Task: Create List Brand Perception Mapping in Board Content Amplification Platforms to Workspace Debt Financing. Create List Brand Experience Mapping in Board Social Media Campaign Planning to Workspace Debt Financing. Create List Brand Engagement Metrics in Board Market Entry Strategy and Analysis for Emerging Markets to Workspace Debt Financing
Action: Mouse moved to (41, 263)
Screenshot: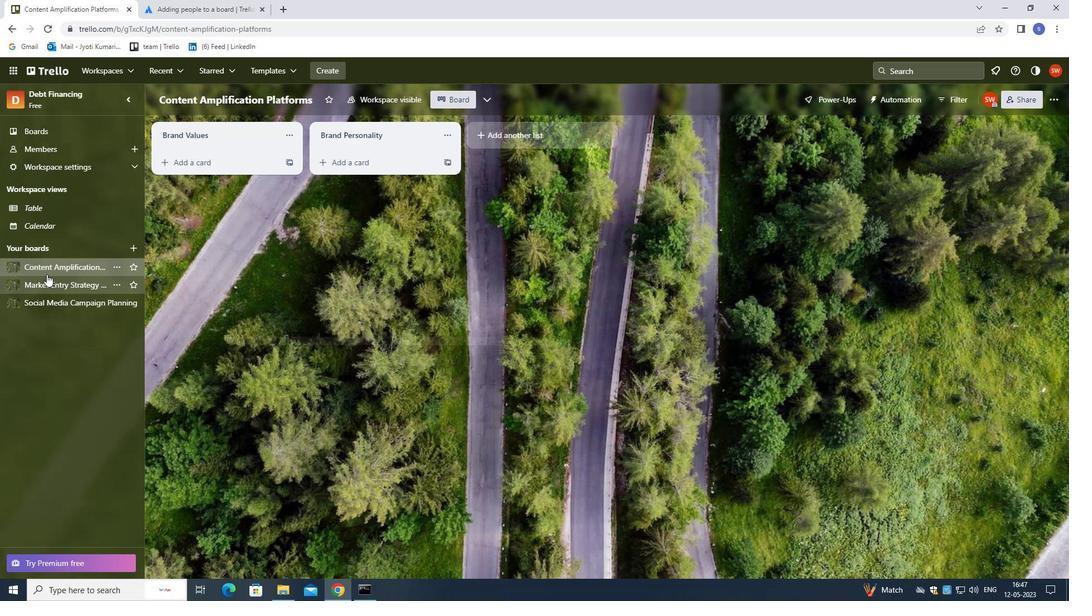 
Action: Mouse pressed left at (41, 263)
Screenshot: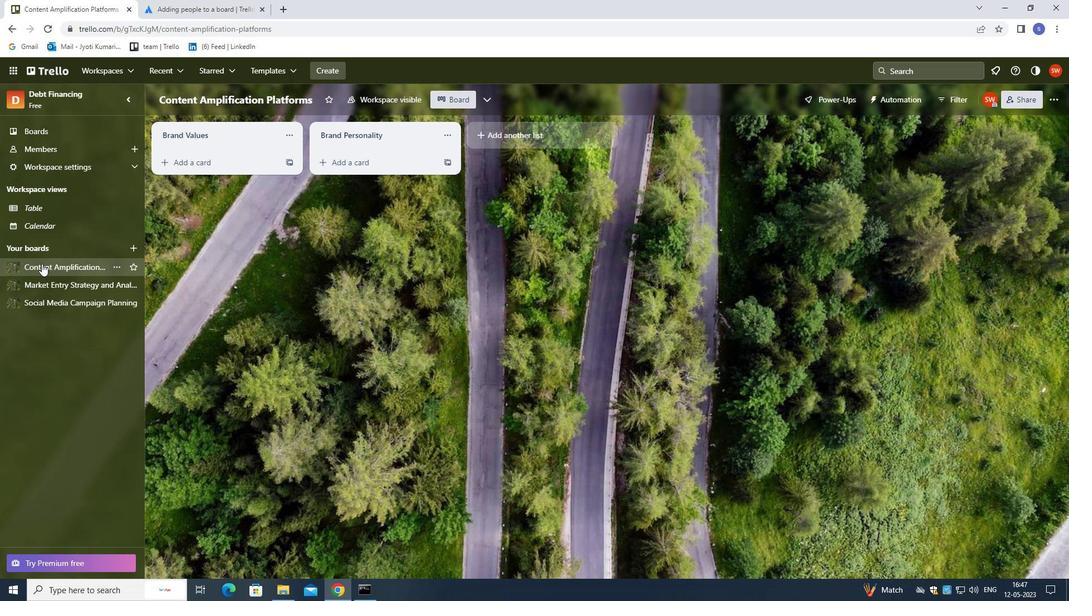 
Action: Mouse moved to (486, 135)
Screenshot: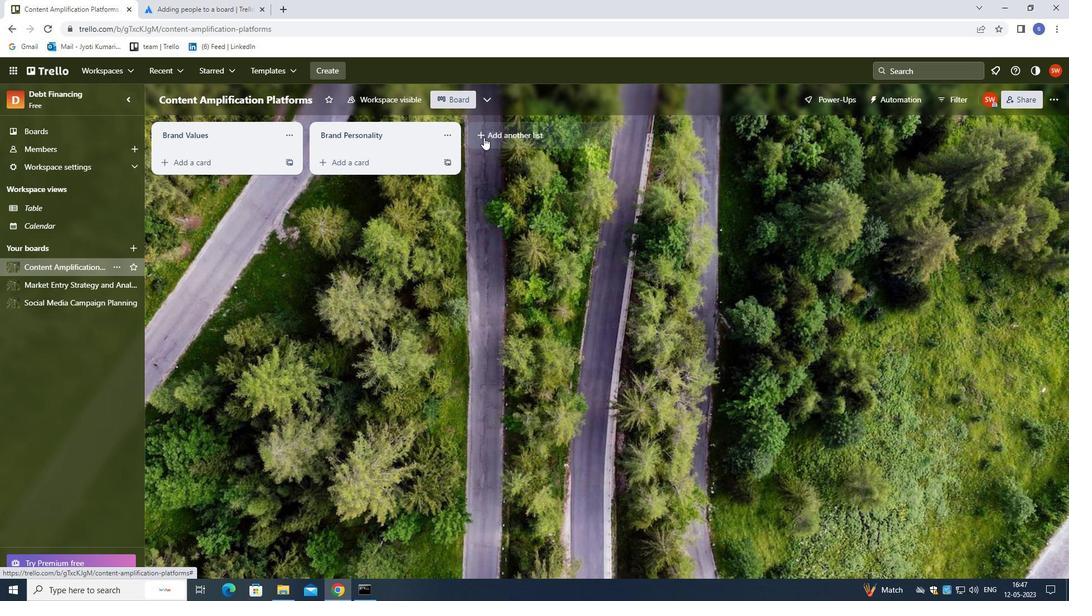 
Action: Mouse pressed left at (486, 135)
Screenshot: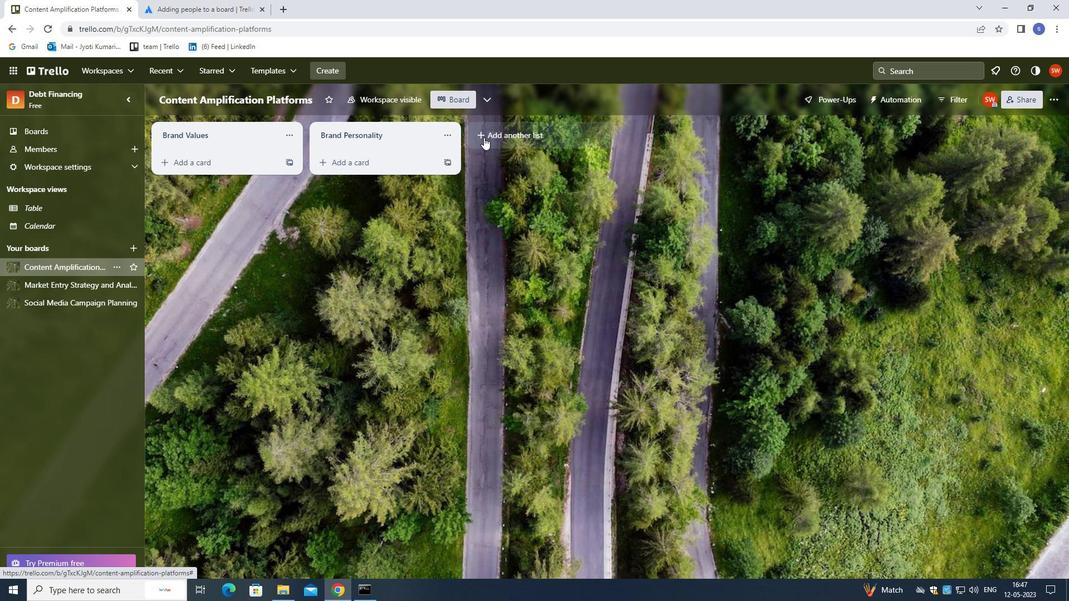 
Action: Mouse moved to (493, 223)
Screenshot: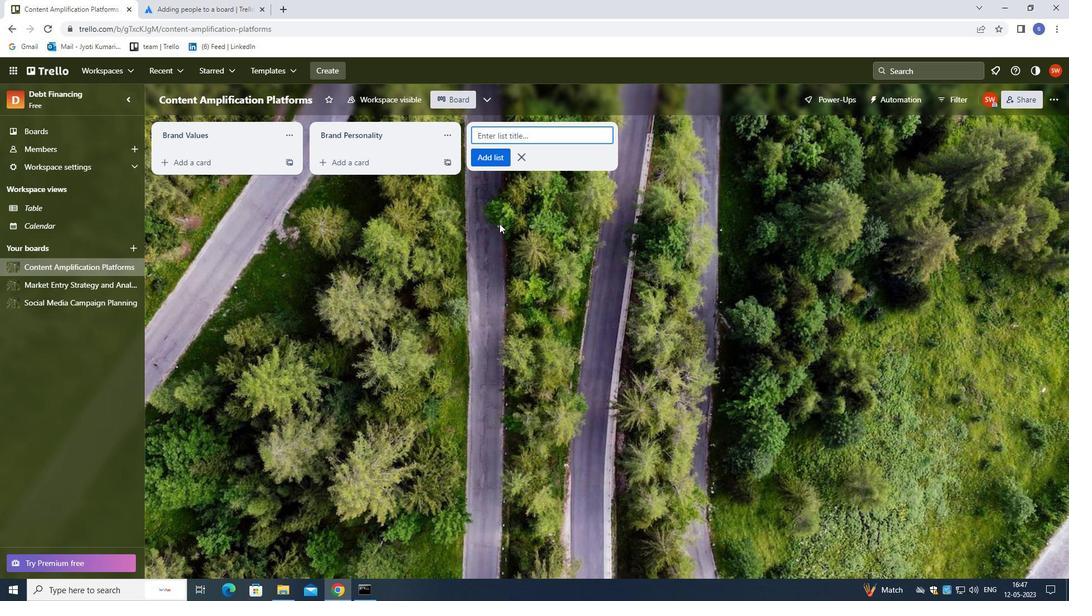 
Action: Key pressed <Key.shift>BRAND<Key.space><Key.shift>PERCEPTION<Key.space><Key.shift>MAPPING<Key.enter>
Screenshot: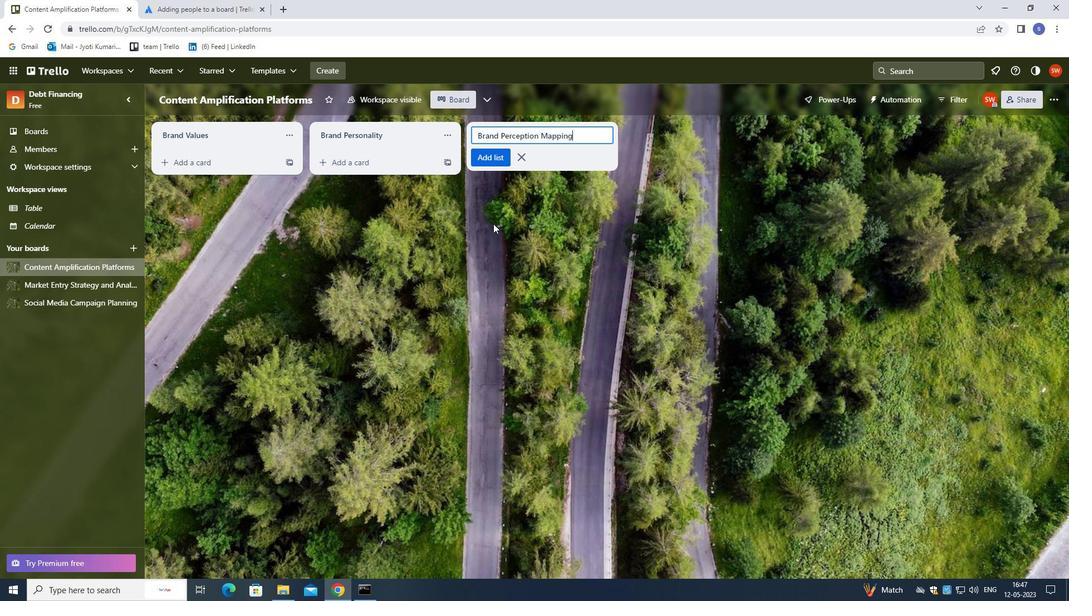 
Action: Mouse moved to (79, 302)
Screenshot: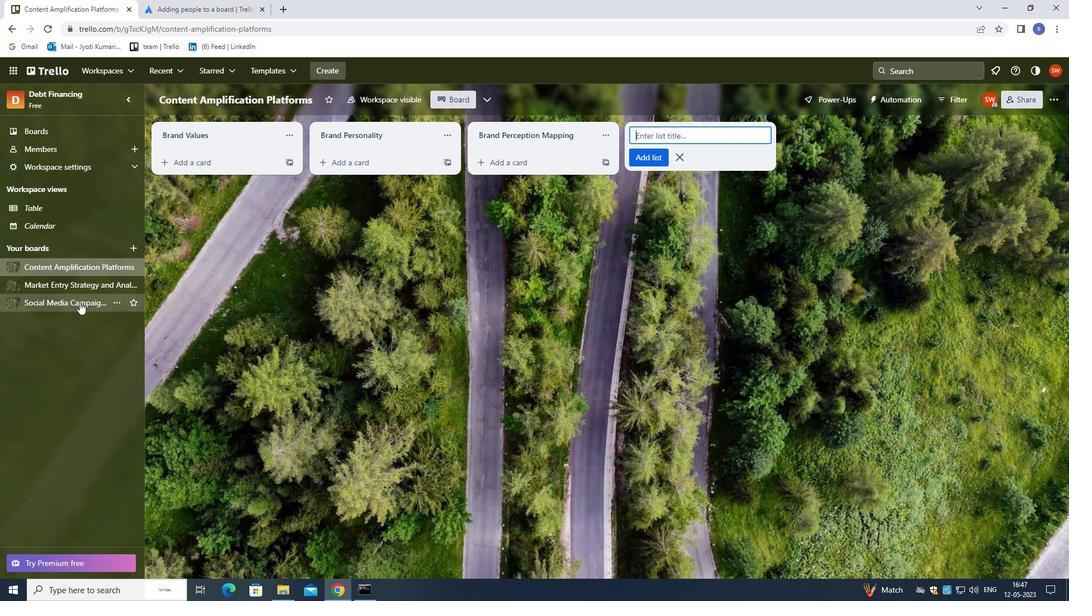 
Action: Mouse pressed left at (79, 302)
Screenshot: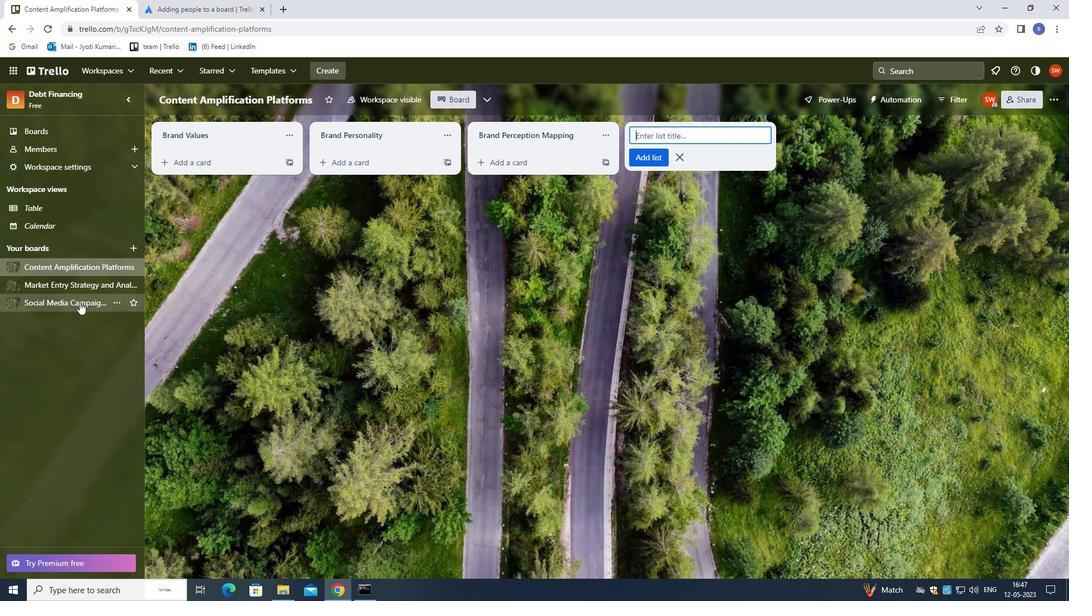 
Action: Mouse moved to (487, 137)
Screenshot: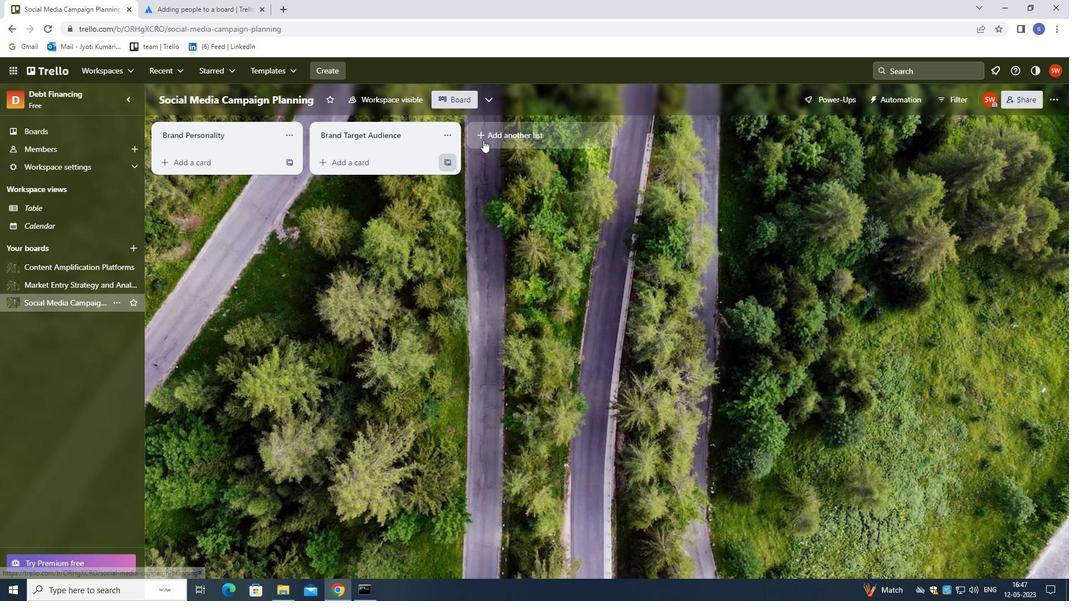 
Action: Mouse pressed left at (487, 137)
Screenshot: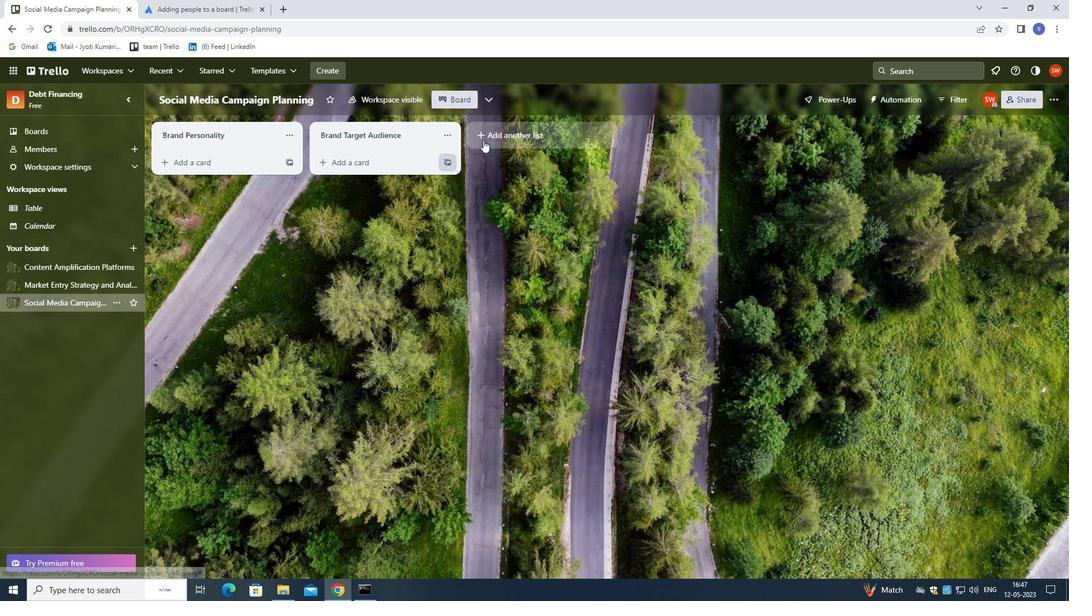 
Action: Mouse moved to (524, 190)
Screenshot: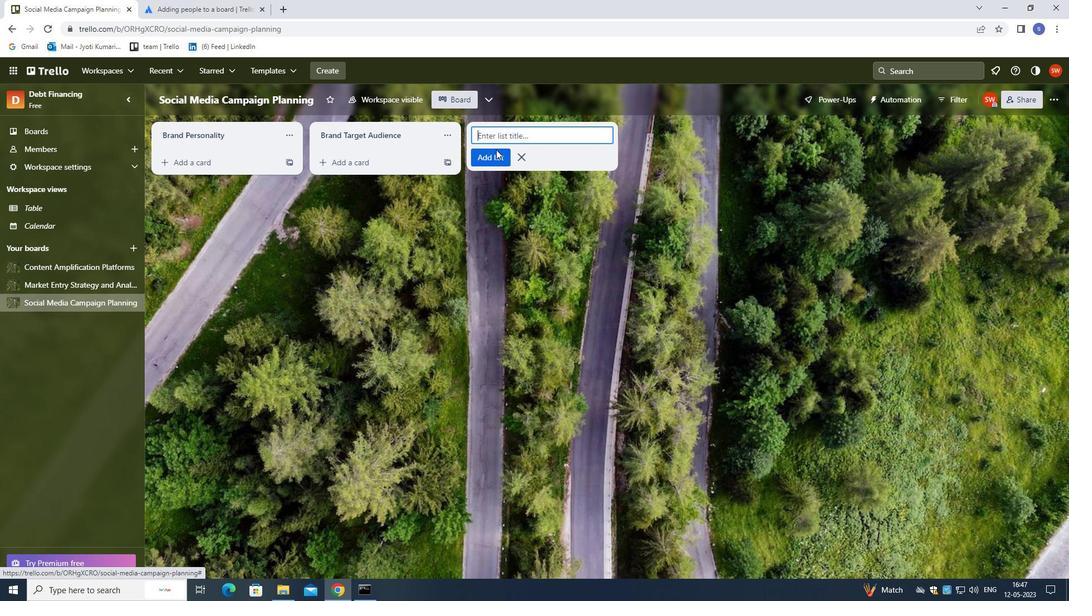 
Action: Key pressed <Key.shift>BRAND<Key.space><Key.shift>EXPERIENCE<Key.space><Key.shift>MAPPING<Key.enter>
Screenshot: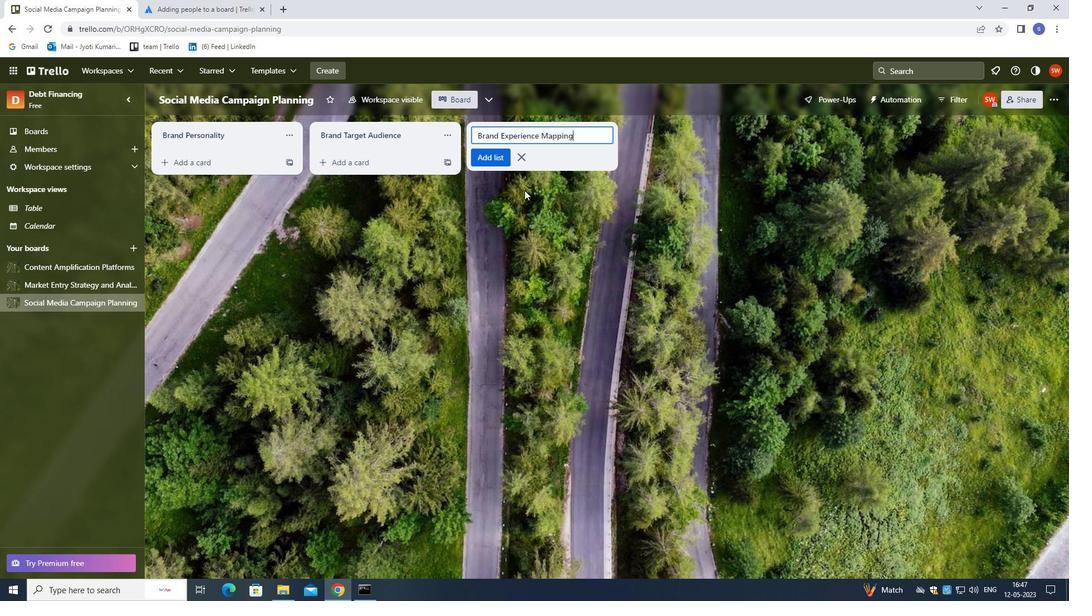 
Action: Mouse moved to (100, 285)
Screenshot: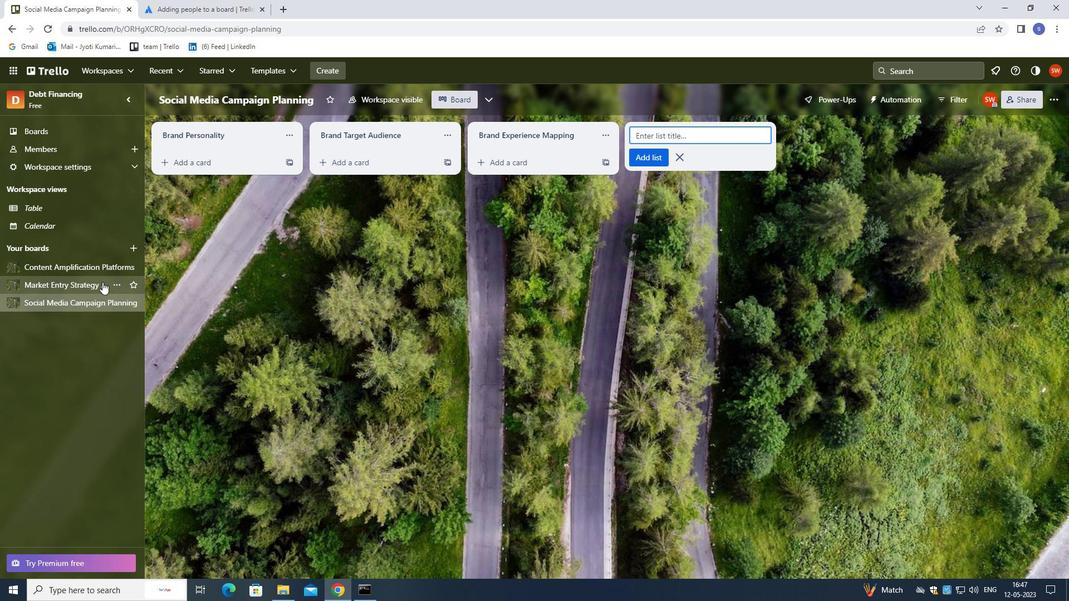 
Action: Mouse pressed left at (100, 285)
Screenshot: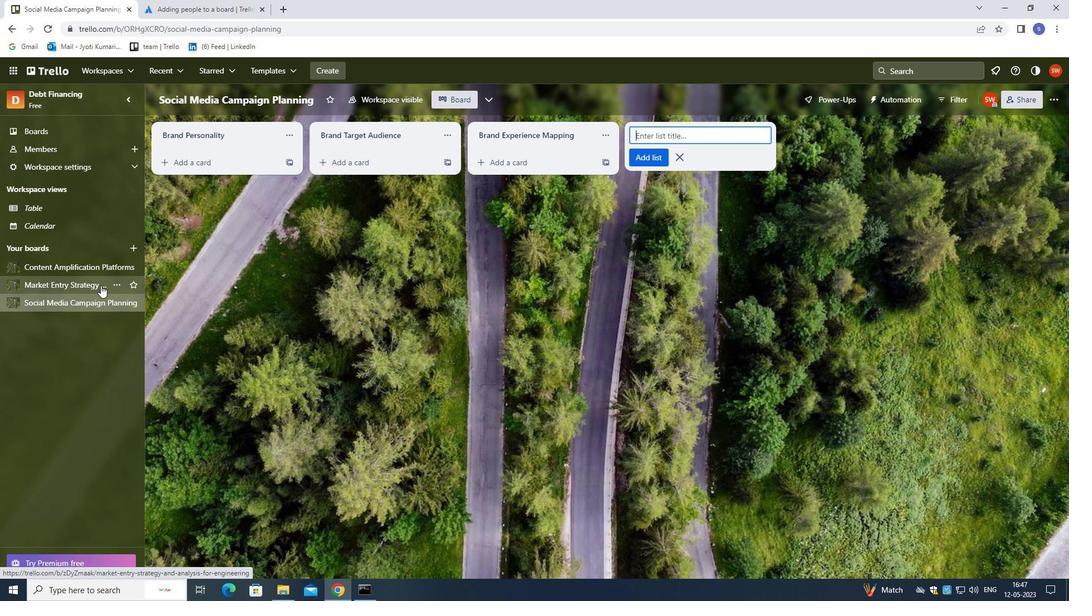 
Action: Mouse moved to (535, 137)
Screenshot: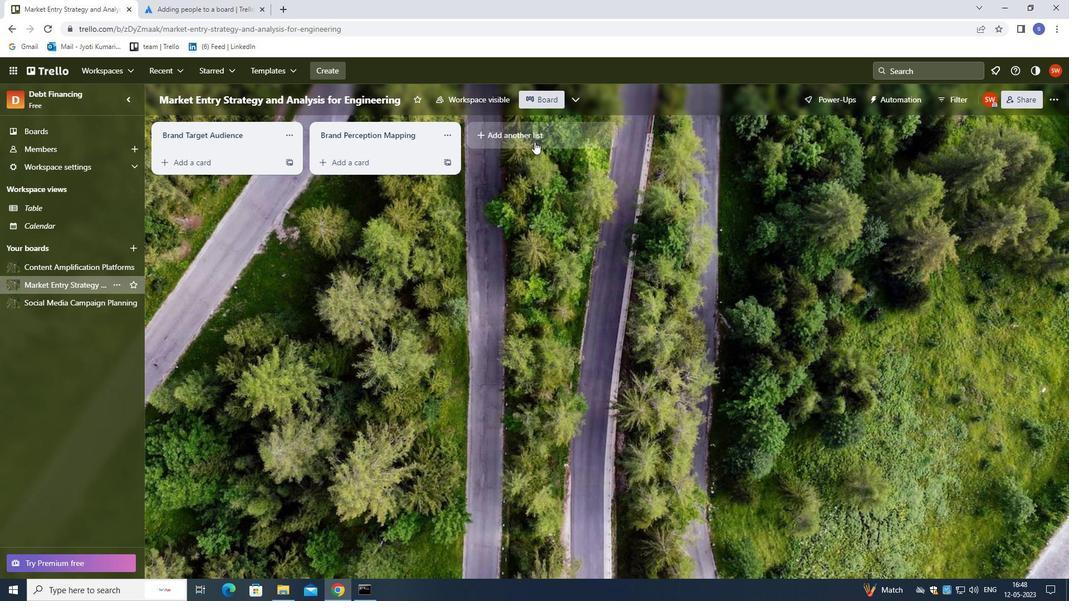 
Action: Mouse pressed left at (535, 137)
Screenshot: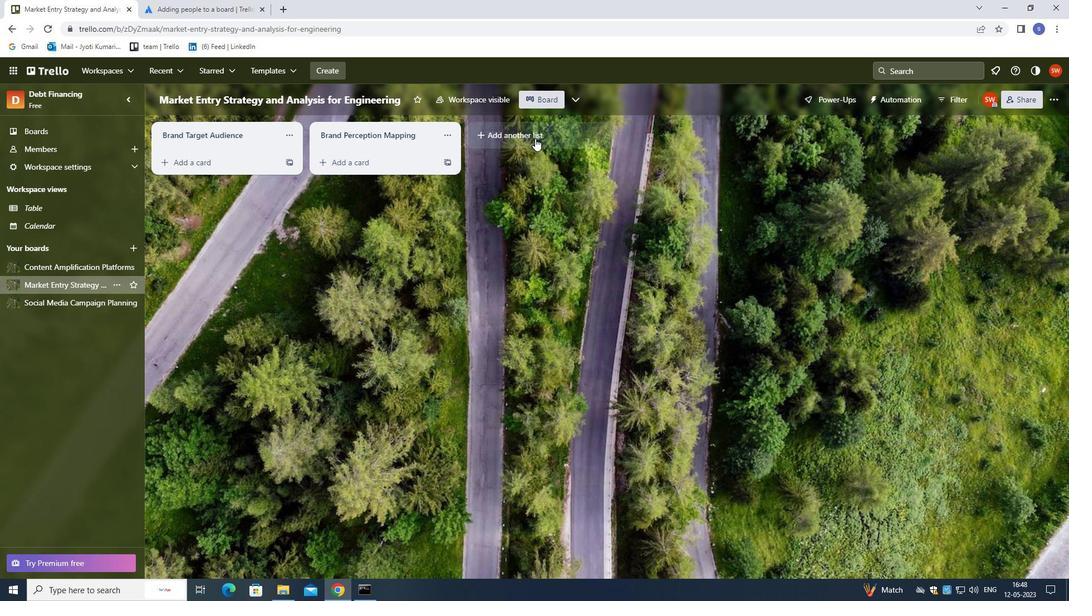 
Action: Mouse moved to (537, 137)
Screenshot: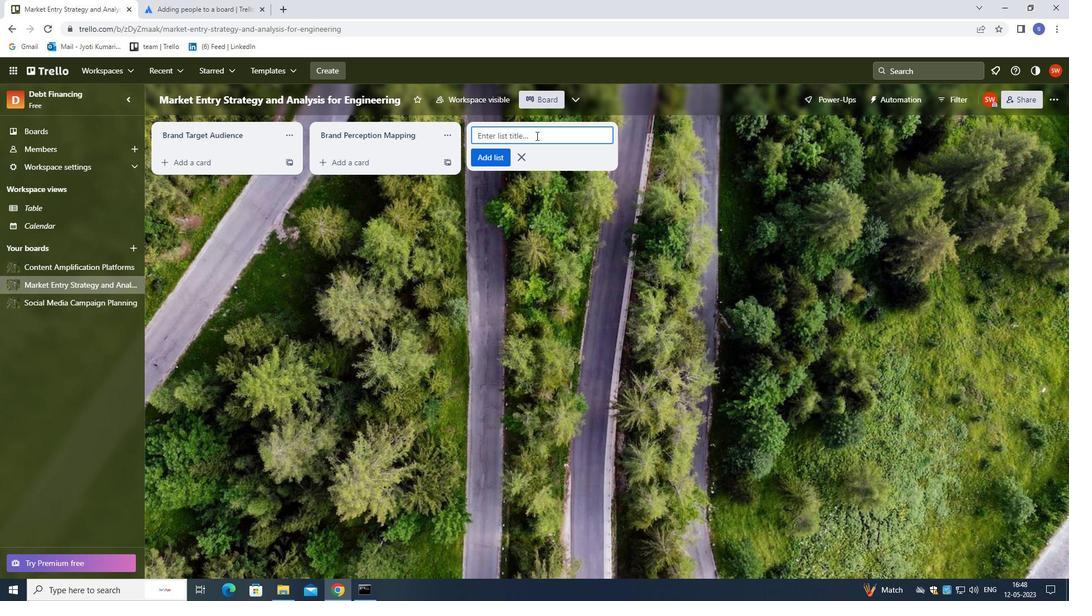 
Action: Key pressed <Key.shift>BRAND<Key.space><Key.shift><Key.shift>ENGE<Key.backspace>AGEMENT<Key.space><Key.shift>METRICS<Key.enter>
Screenshot: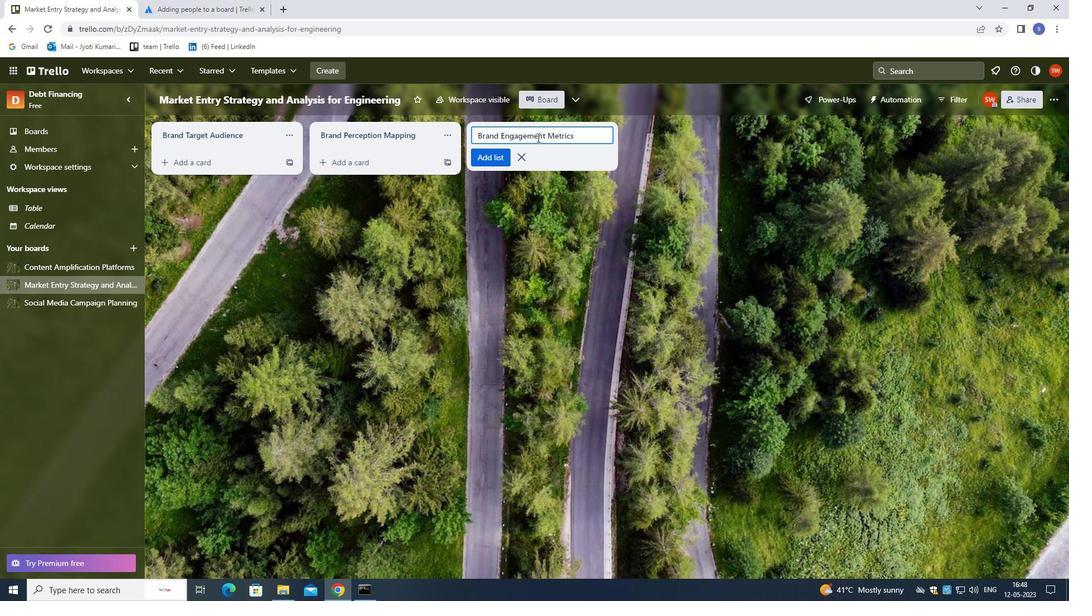 
